 Task: Write the Address to "132, My Street, Kingston, New York 12401" under New customer in Find Invoice.
Action: Mouse moved to (176, 23)
Screenshot: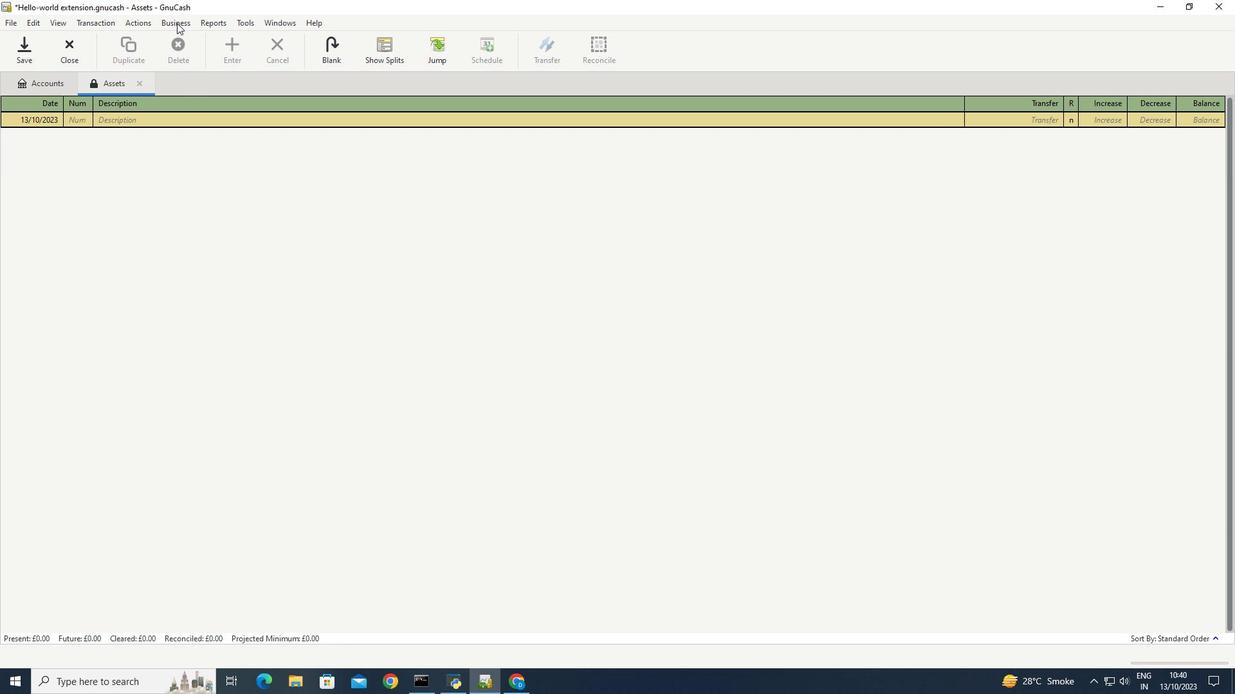 
Action: Mouse pressed left at (176, 23)
Screenshot: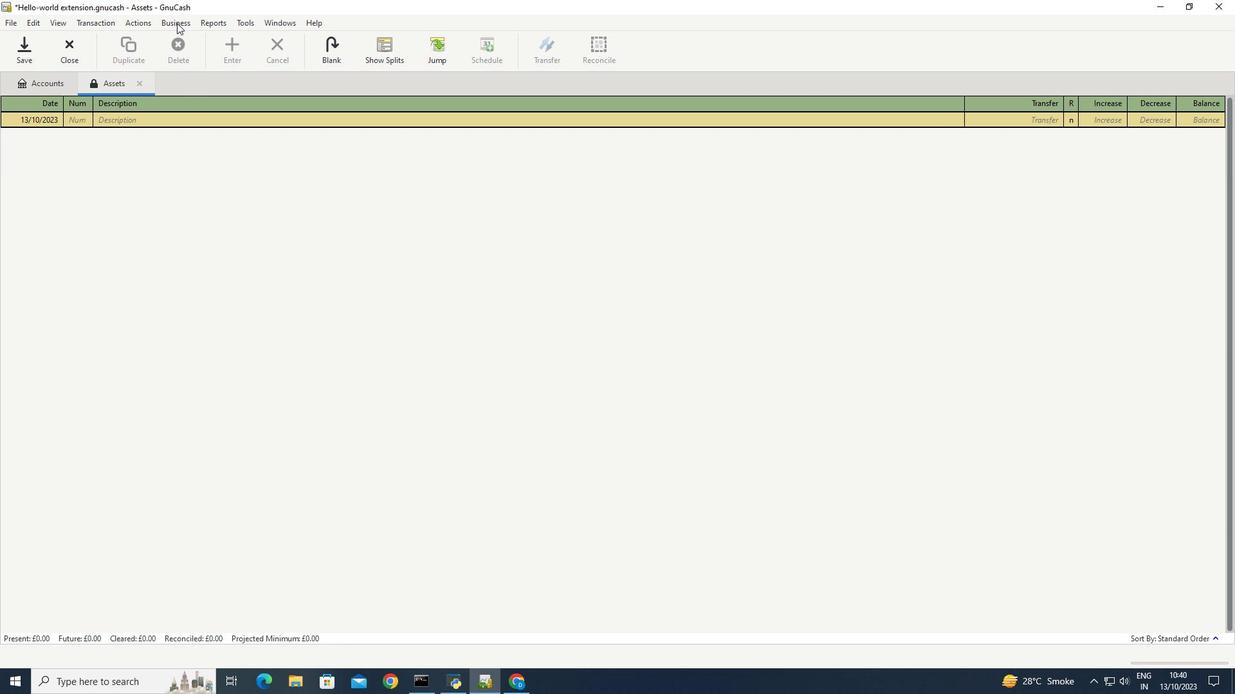 
Action: Mouse moved to (322, 100)
Screenshot: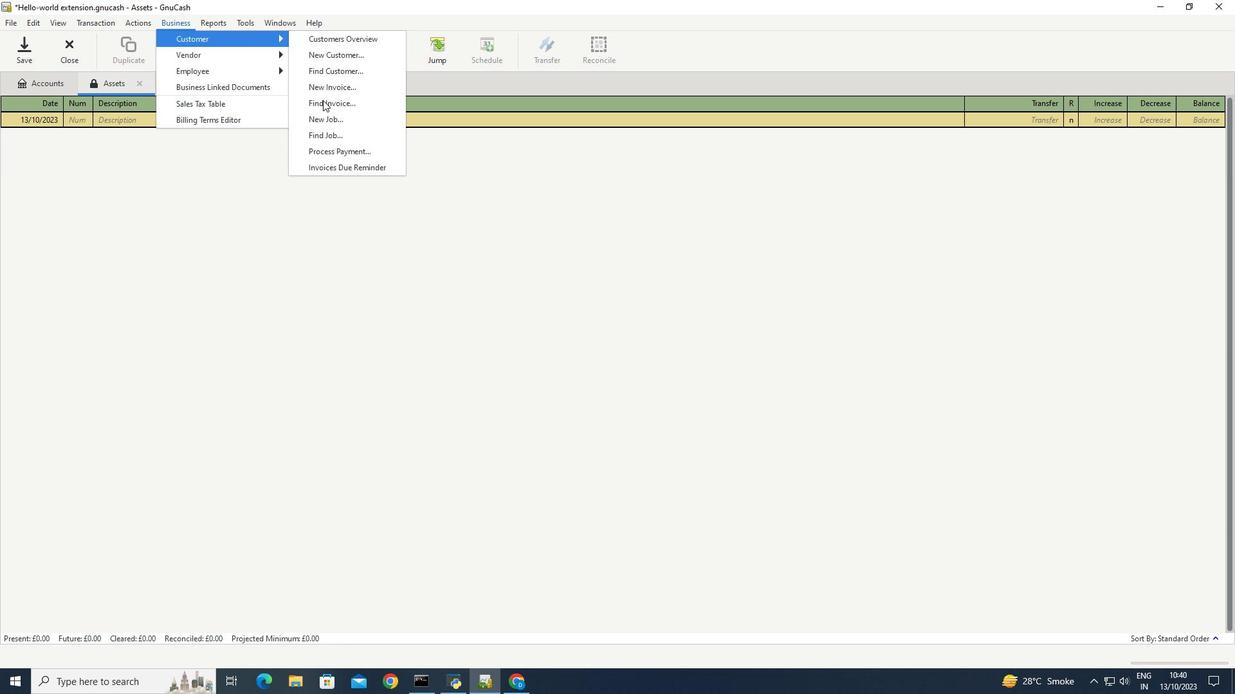
Action: Mouse pressed left at (322, 100)
Screenshot: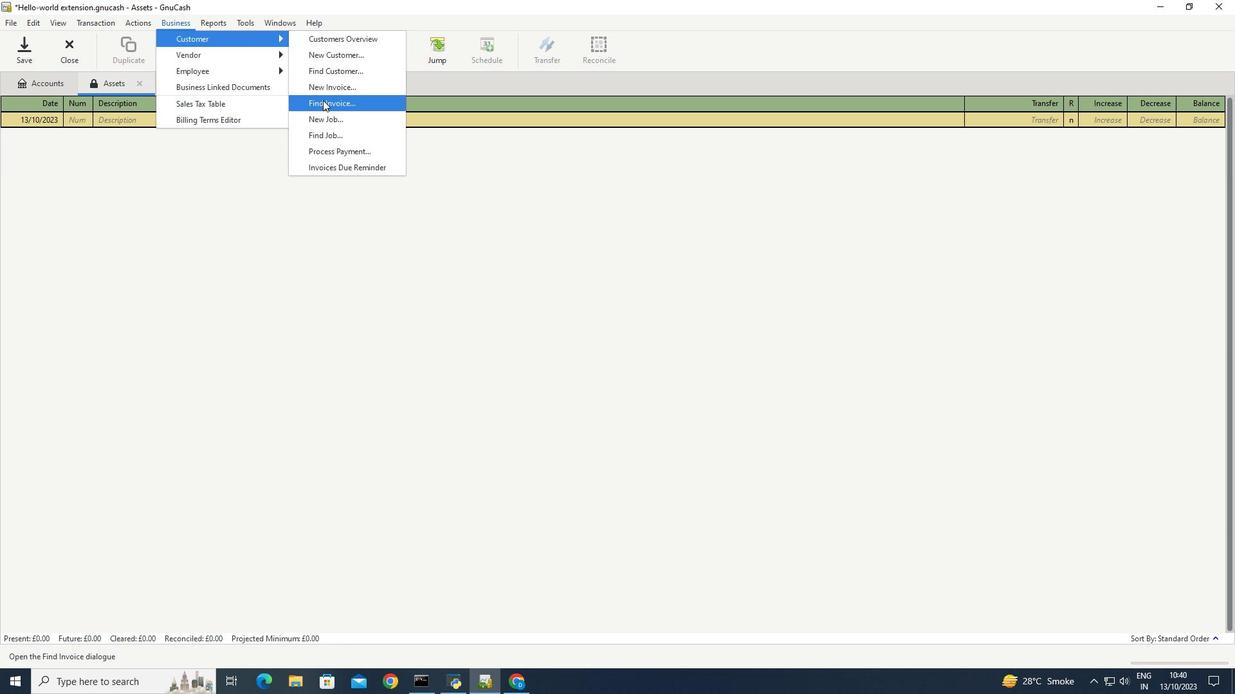 
Action: Mouse moved to (649, 432)
Screenshot: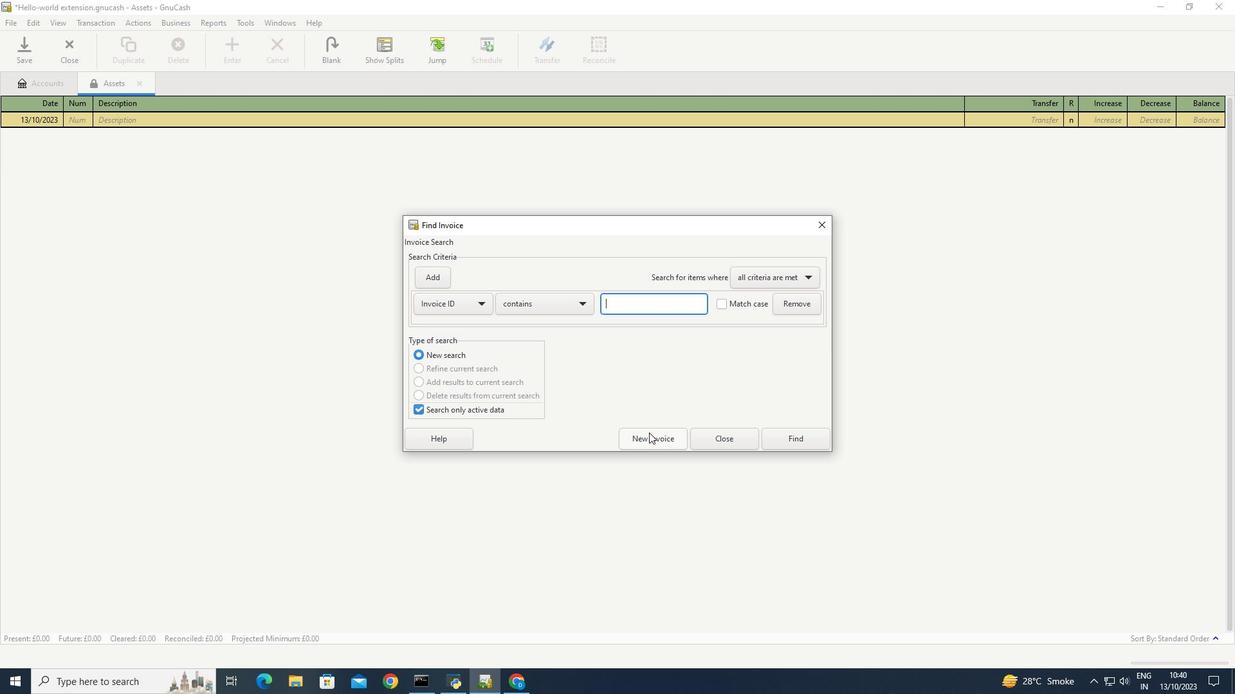 
Action: Mouse pressed left at (649, 432)
Screenshot: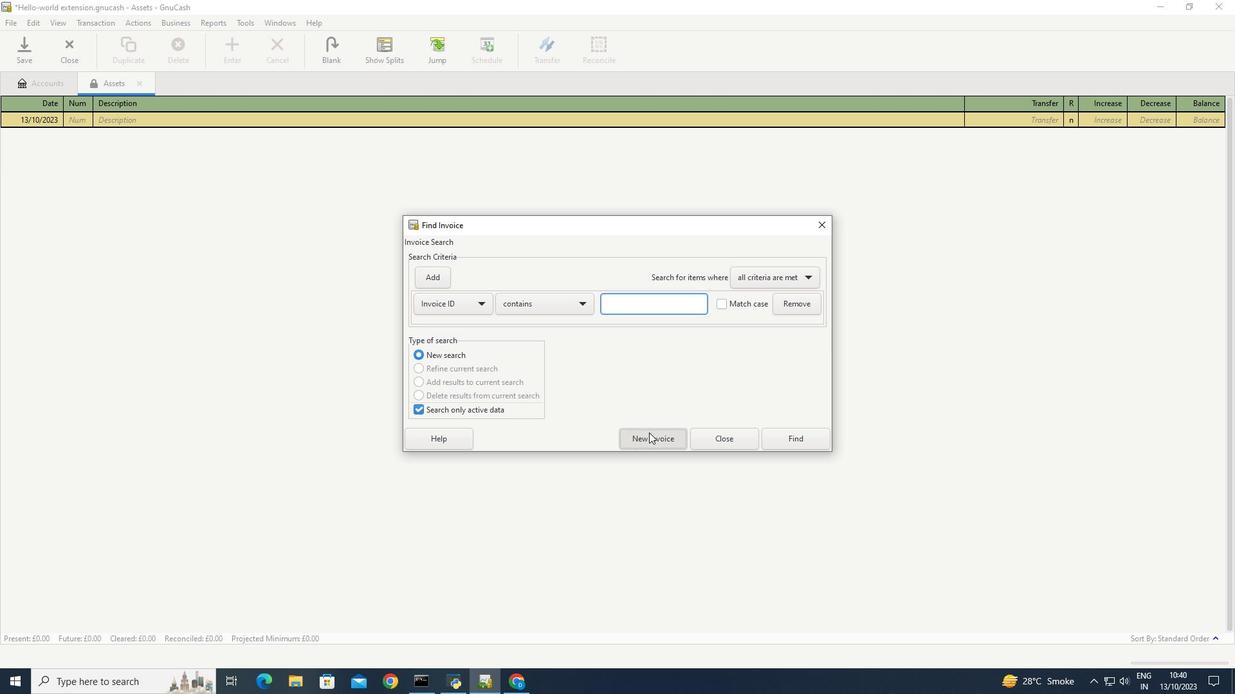 
Action: Mouse moved to (694, 346)
Screenshot: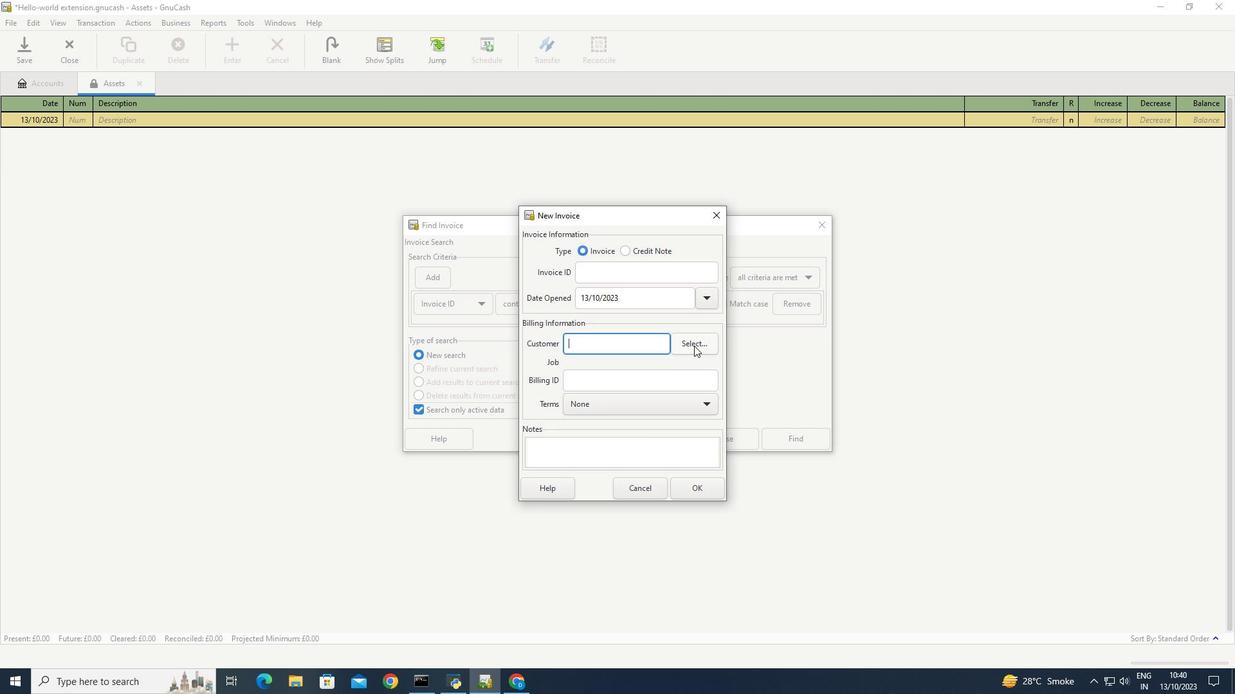 
Action: Mouse pressed left at (694, 346)
Screenshot: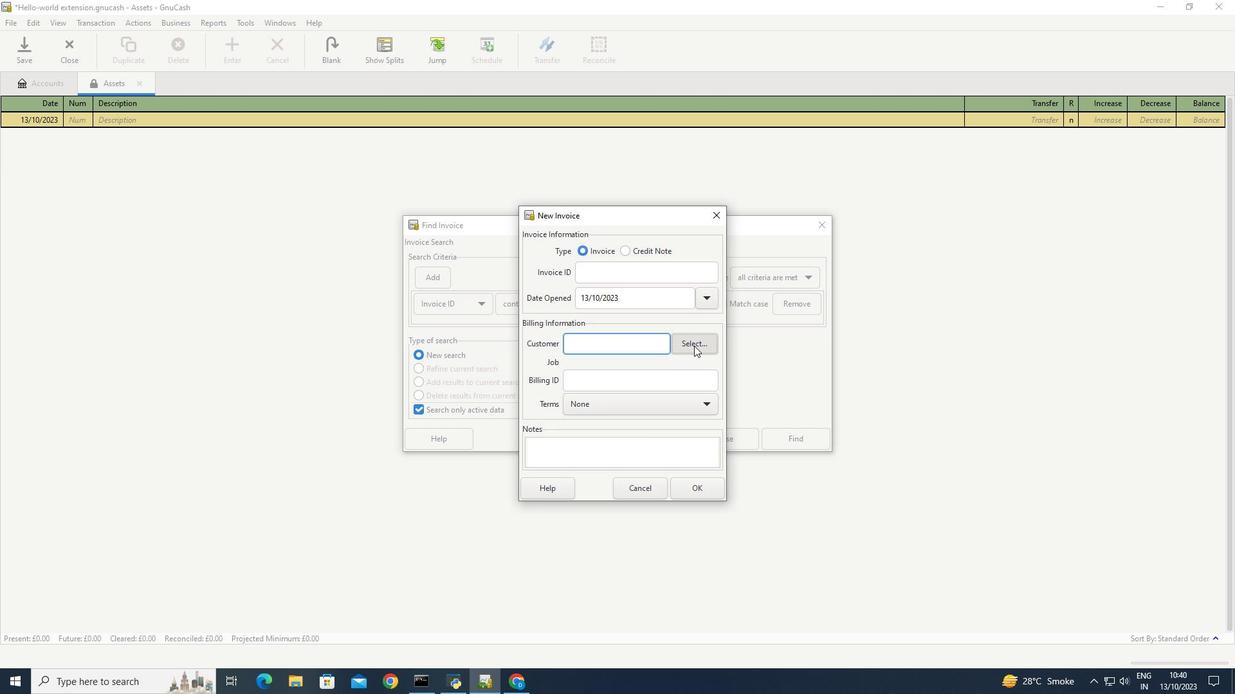 
Action: Mouse moved to (639, 445)
Screenshot: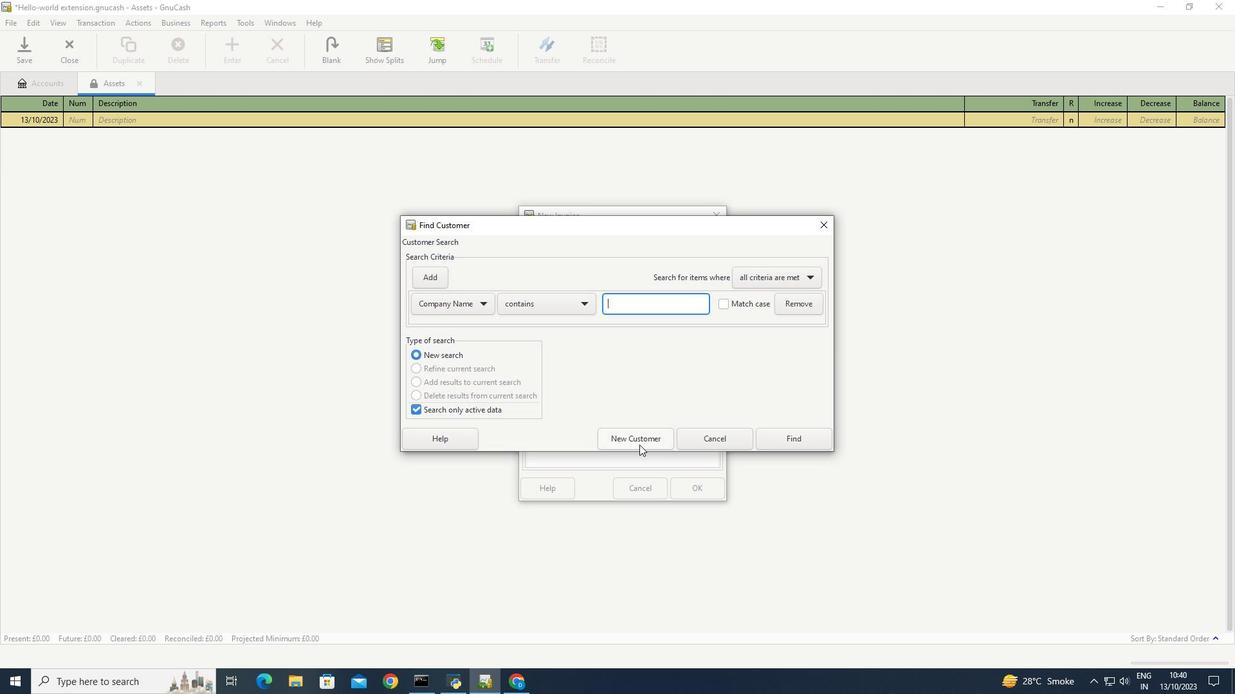 
Action: Mouse pressed left at (639, 445)
Screenshot: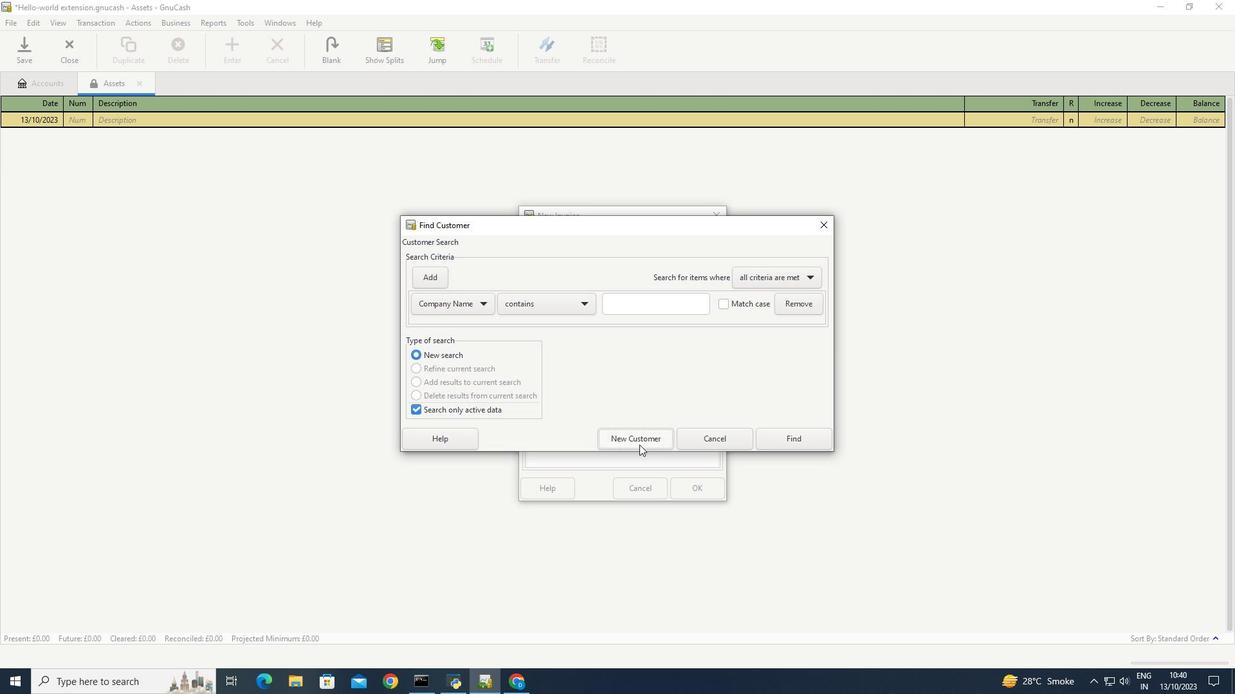 
Action: Mouse moved to (580, 326)
Screenshot: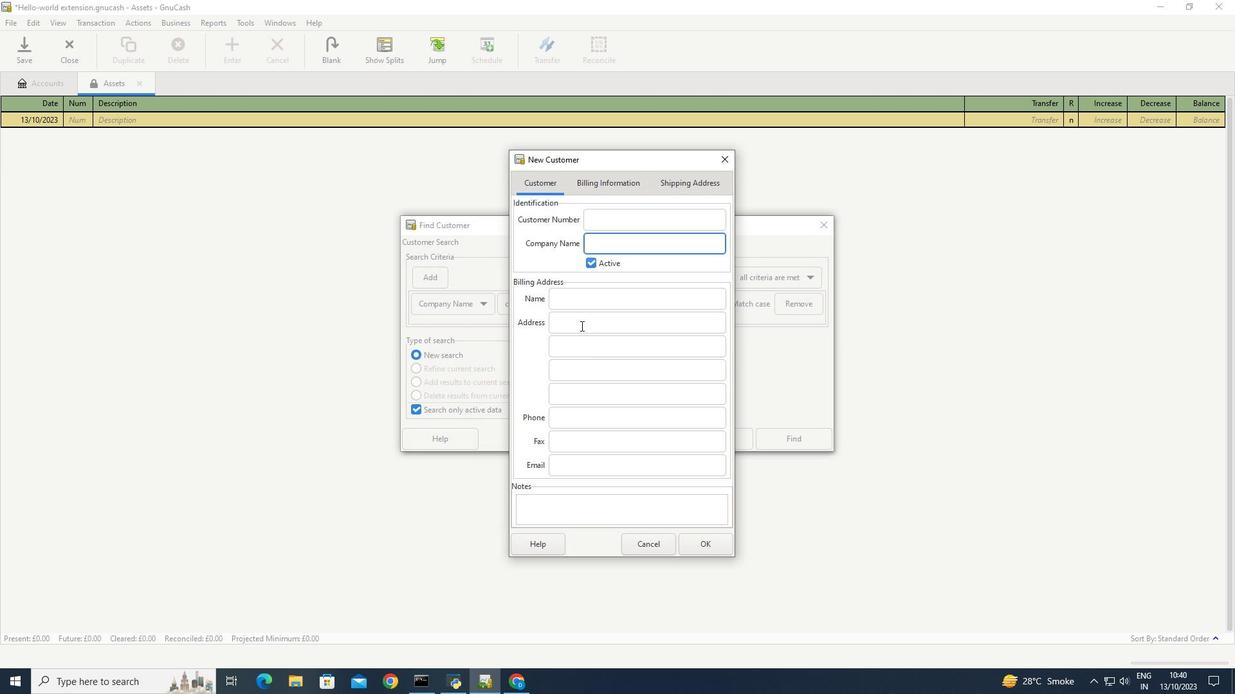 
Action: Mouse pressed left at (580, 326)
Screenshot: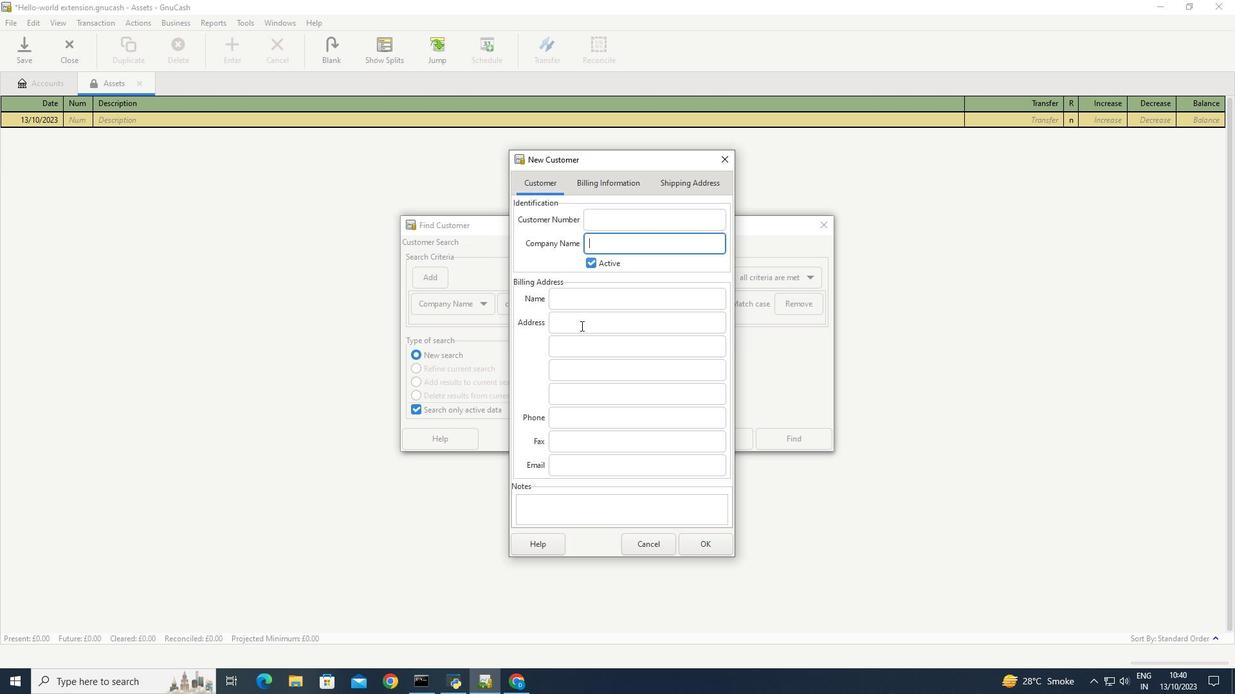 
Action: Key pressed 132<Key.space><Key.caps_lock>M<Key.caps_lock>y<Key.space><Key.caps_lock>S<Key.caps_lock>treet
Screenshot: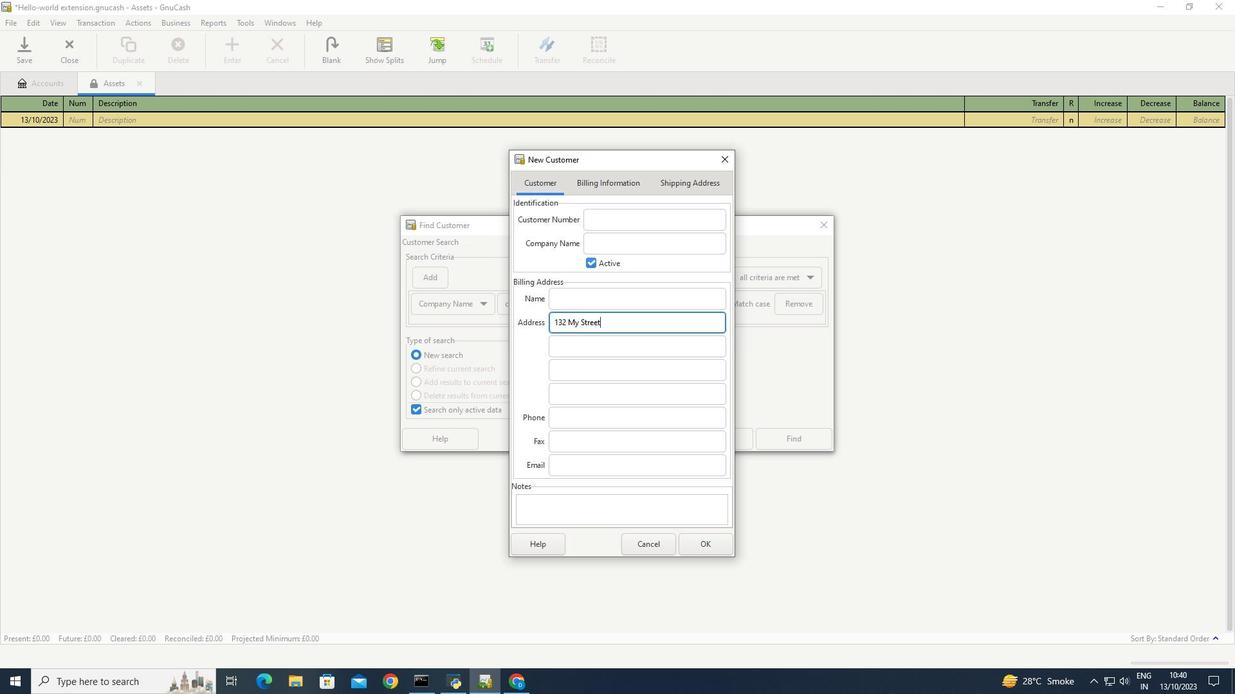 
Action: Mouse moved to (570, 352)
Screenshot: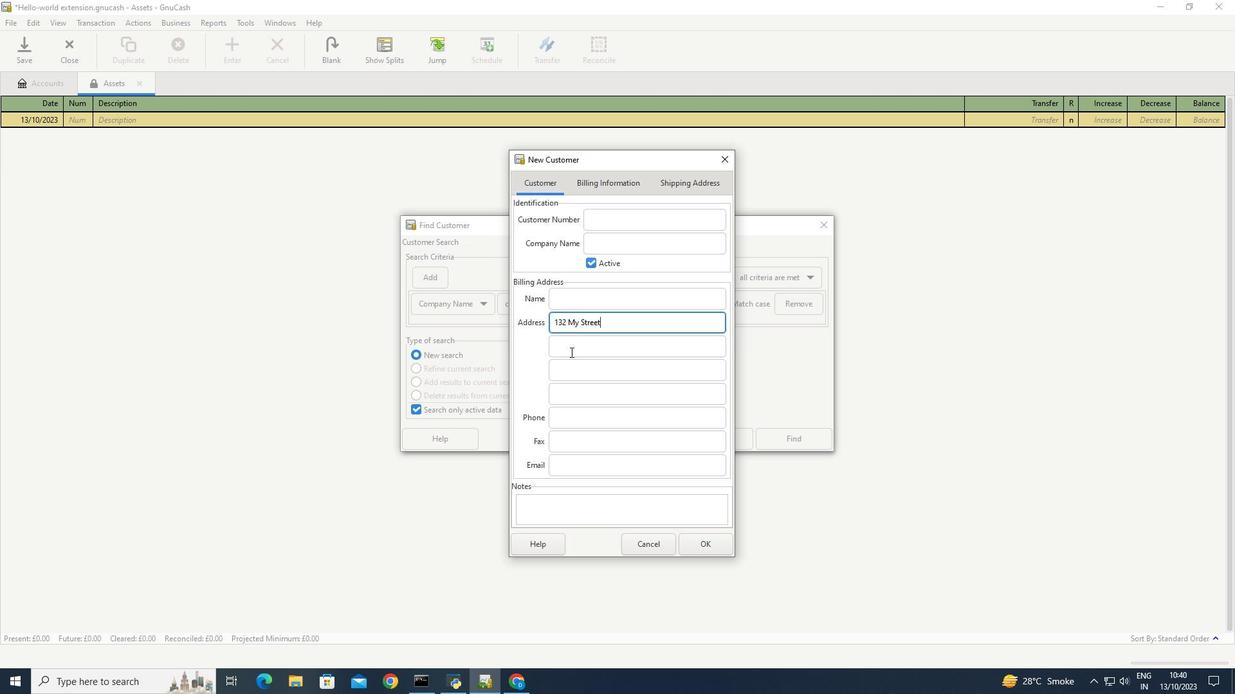 
Action: Mouse pressed left at (570, 352)
Screenshot: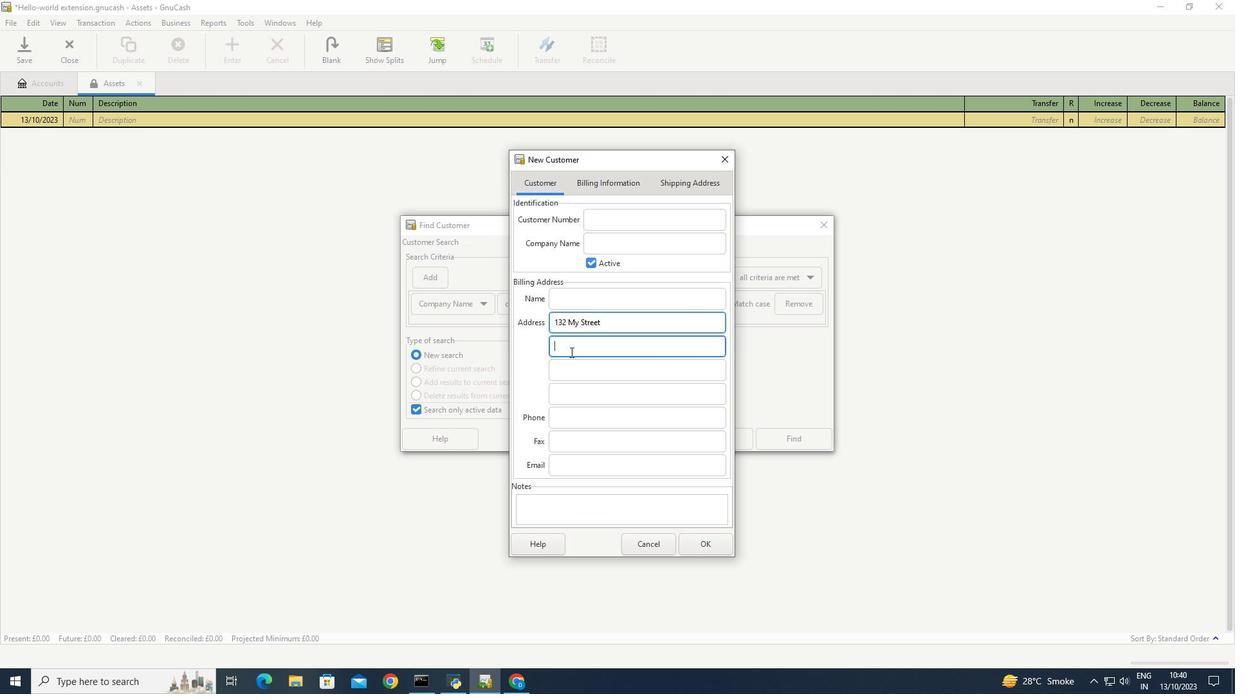 
Action: Key pressed <Key.caps_lock>K<Key.caps_lock>ingston
Screenshot: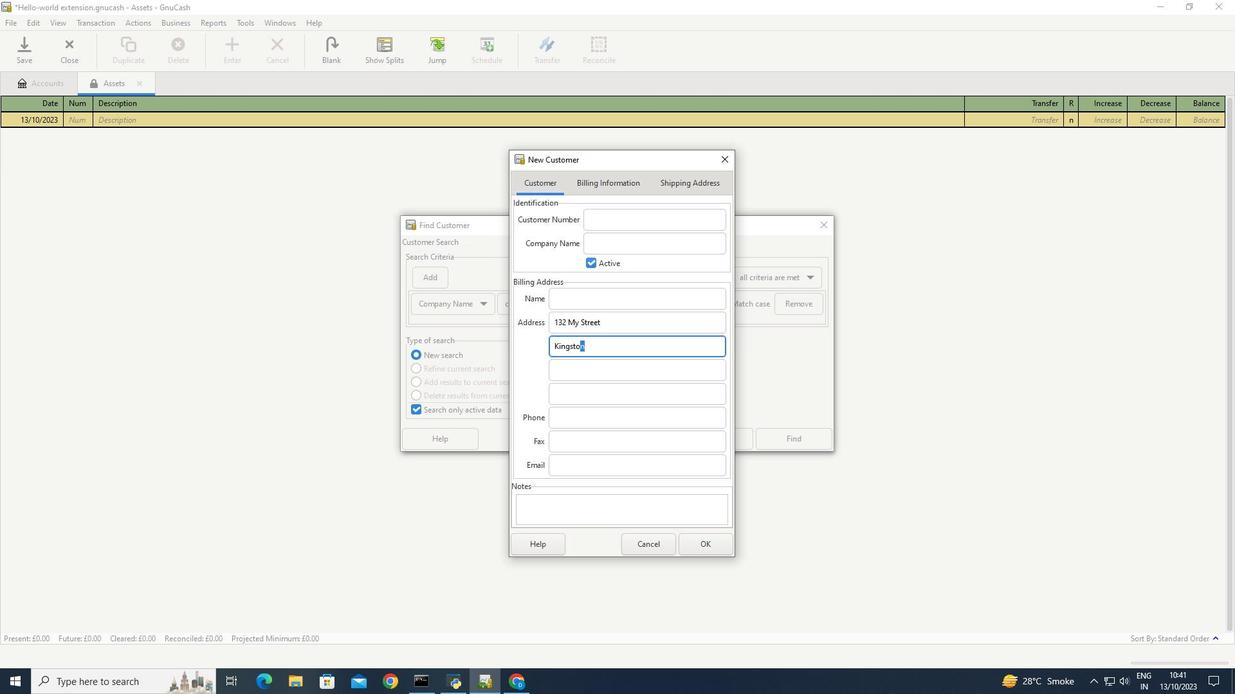 
Action: Mouse moved to (569, 368)
Screenshot: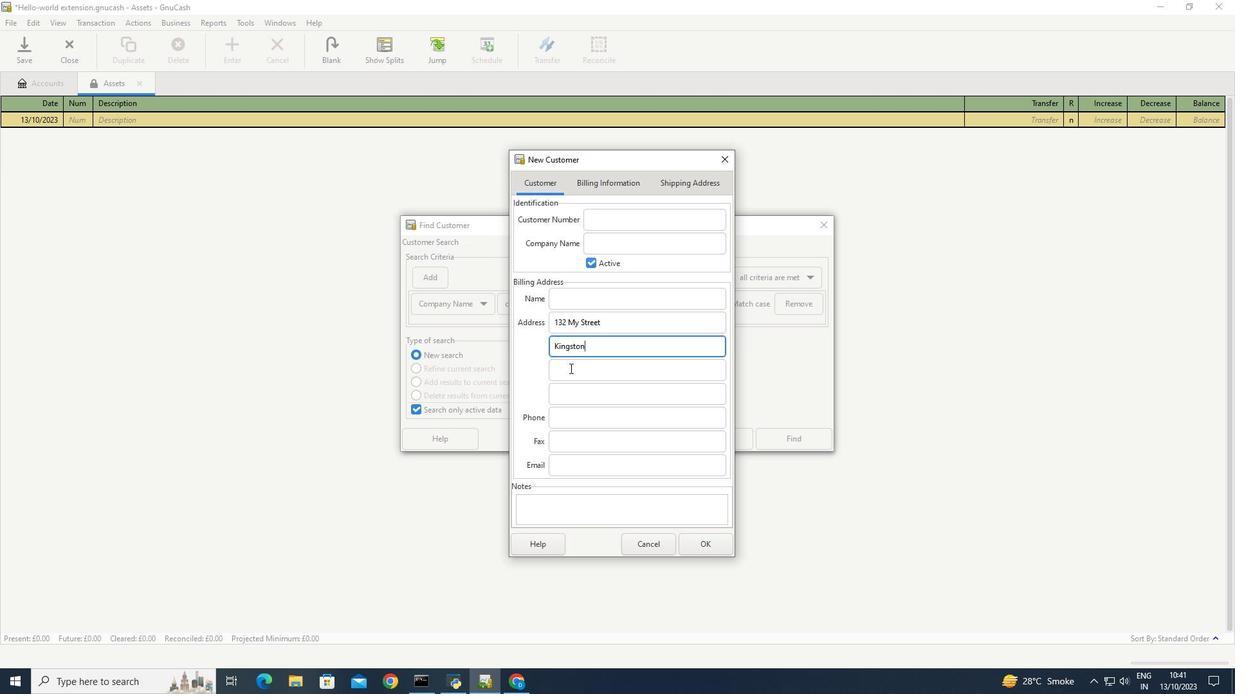 
Action: Mouse pressed left at (569, 368)
Screenshot: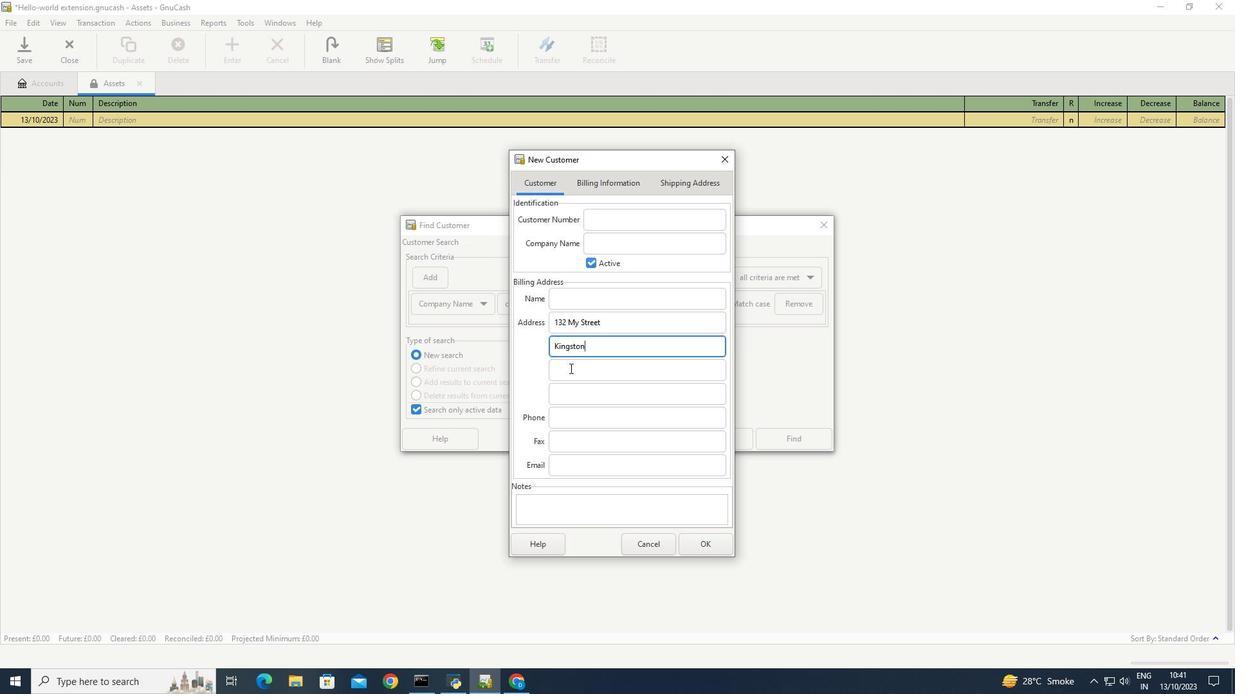 
Action: Key pressed <Key.caps_lock>N<Key.caps_lock>ew<Key.space><Key.caps_lock>Y<Key.caps_lock>ork
Screenshot: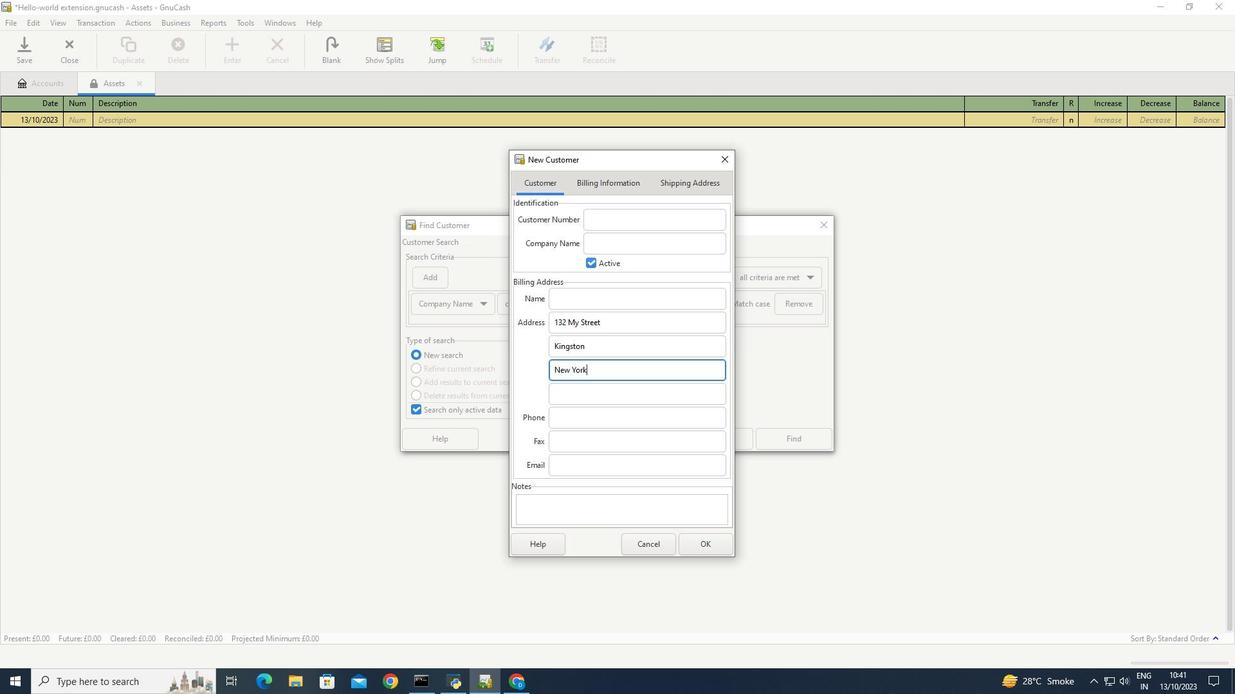
Action: Mouse moved to (574, 397)
Screenshot: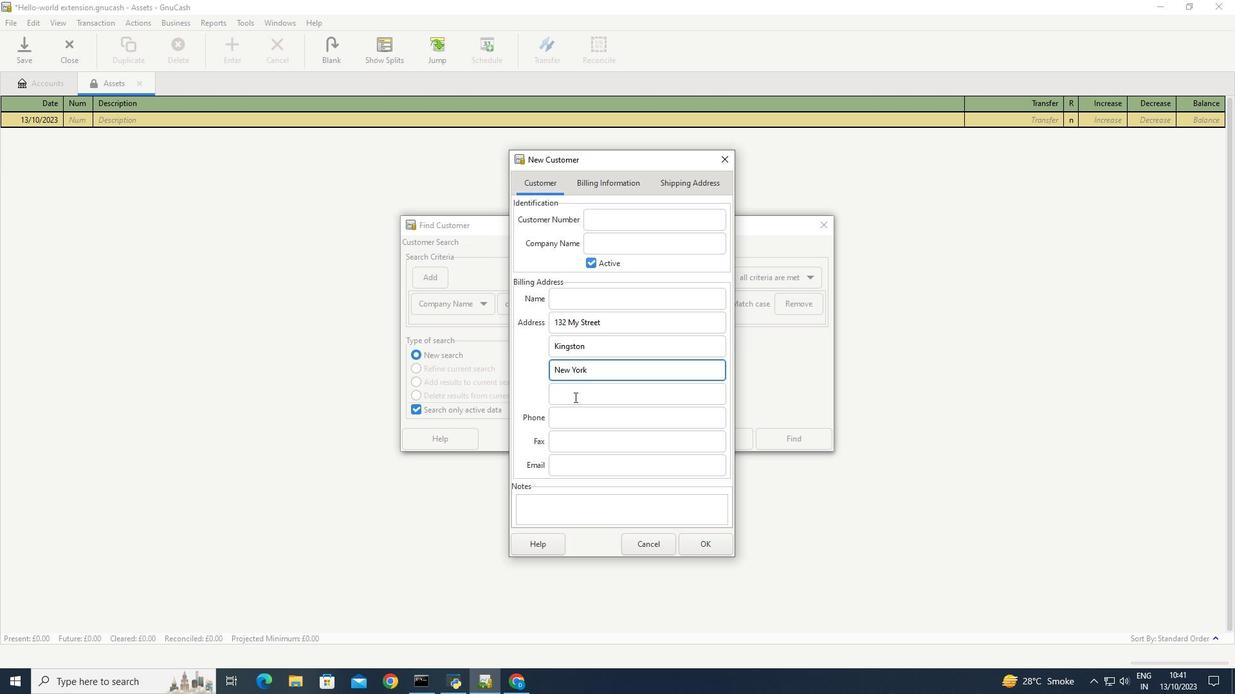 
Action: Mouse pressed left at (574, 397)
Screenshot: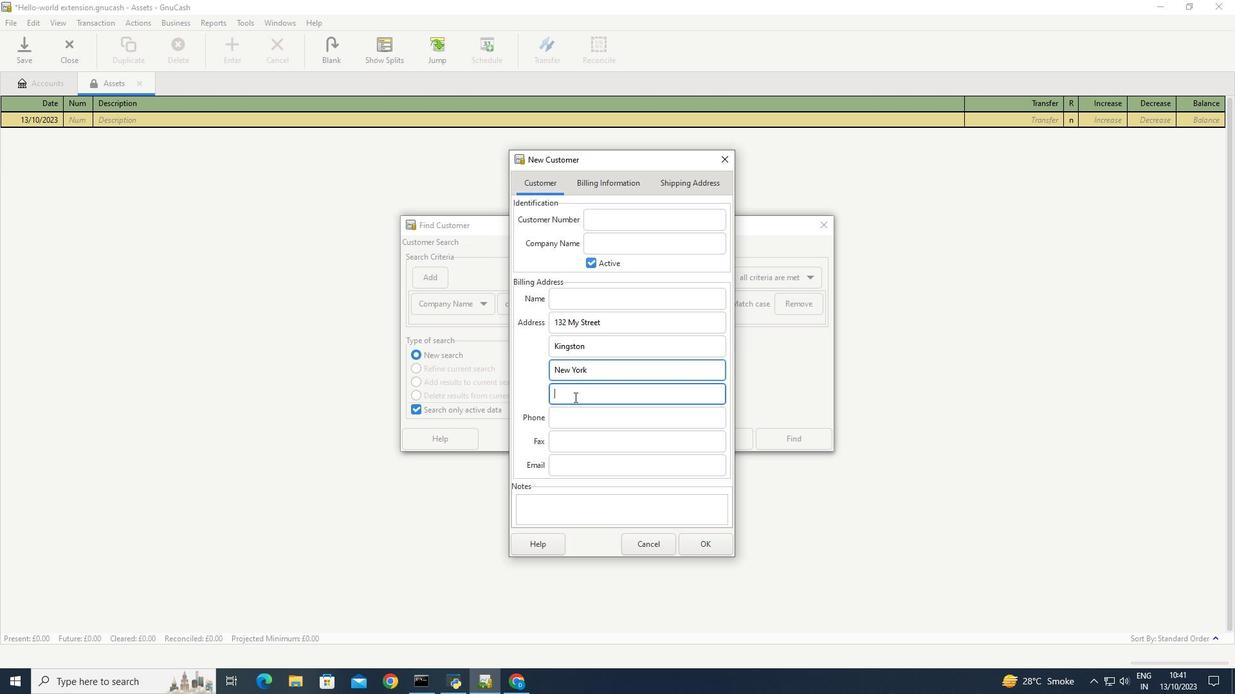 
Action: Key pressed 12401
Screenshot: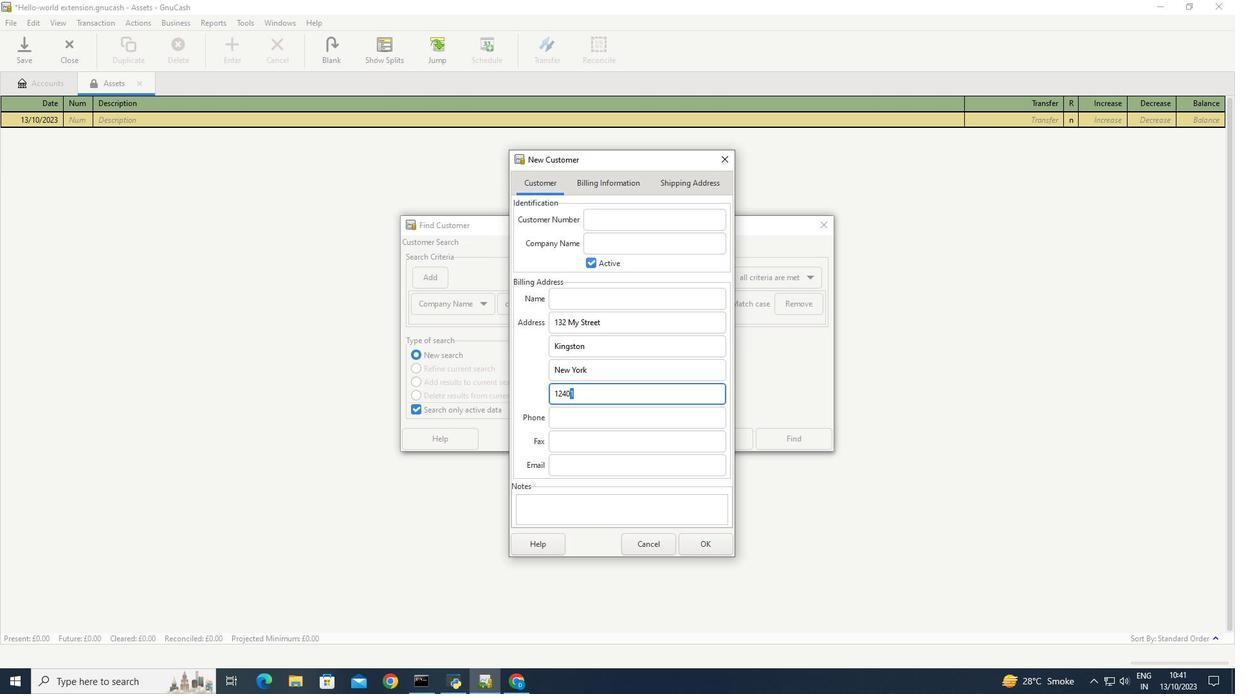 
Action: Mouse moved to (519, 379)
Screenshot: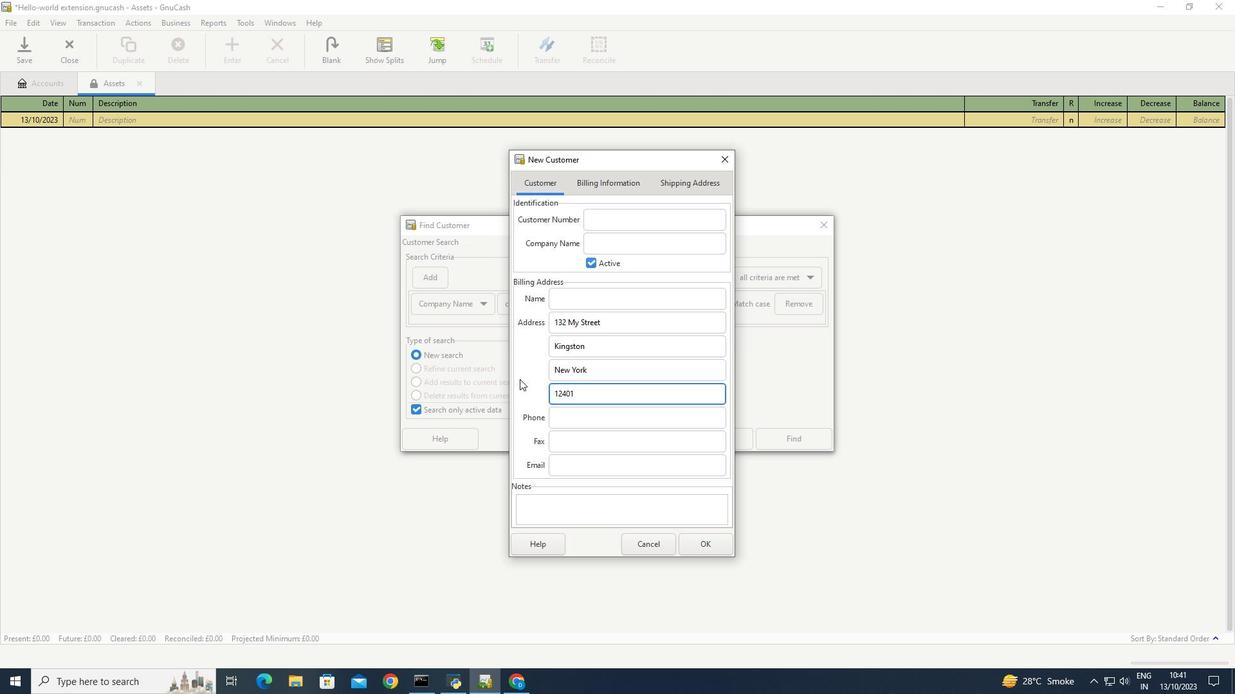 
Action: Mouse pressed left at (519, 379)
Screenshot: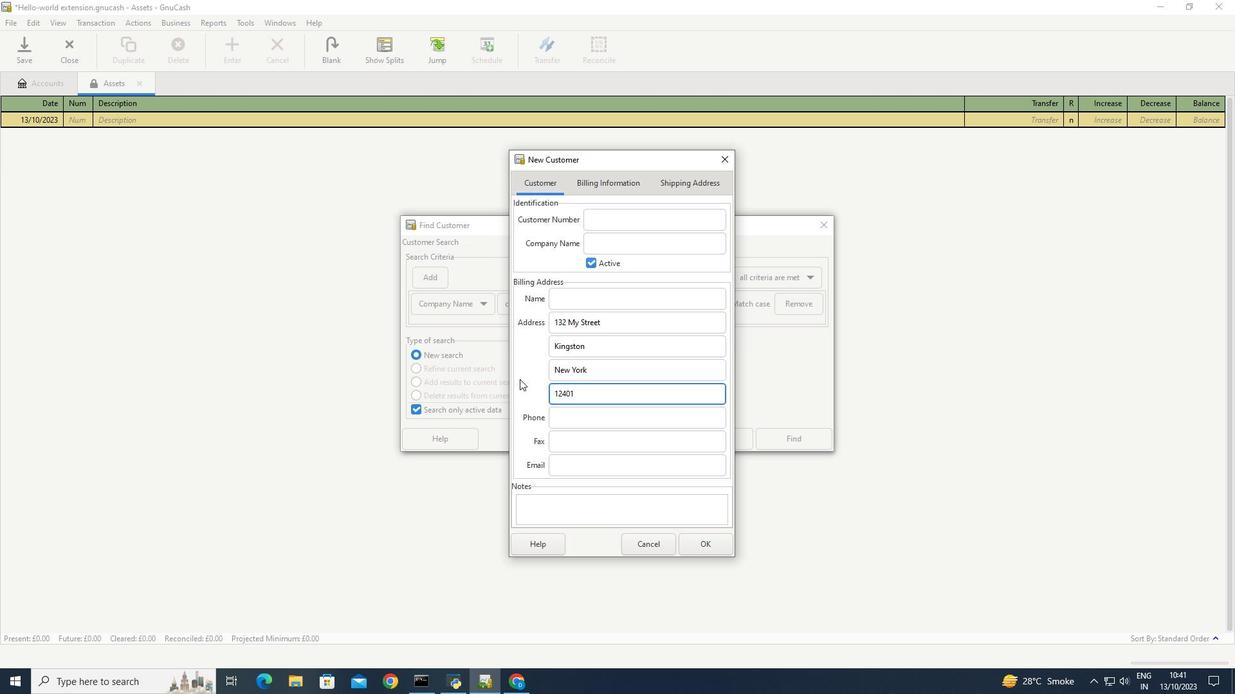 
